 Task: Add a condition where "Hours since assignee update Is Ten" in recently solved tickets
Action: Mouse moved to (94, 375)
Screenshot: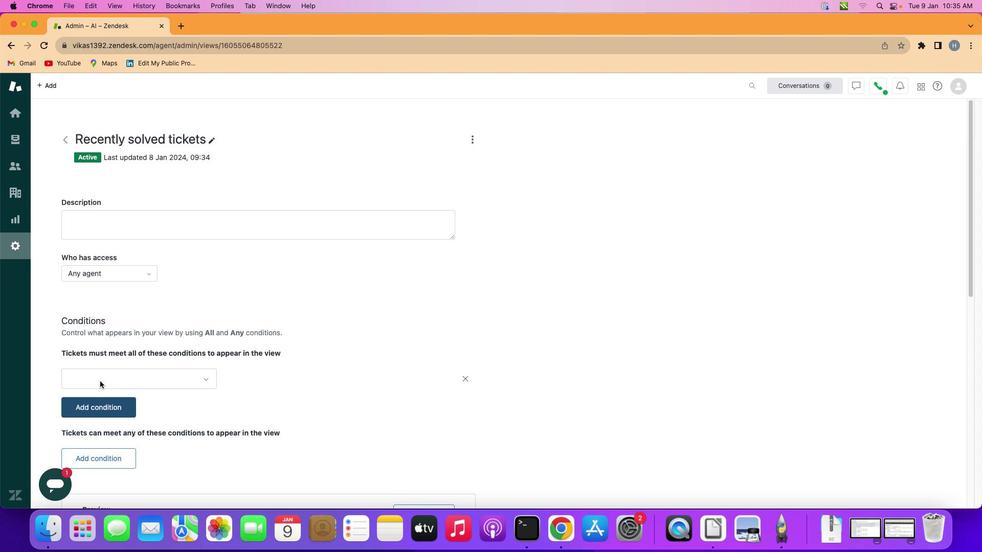 
Action: Mouse pressed left at (94, 375)
Screenshot: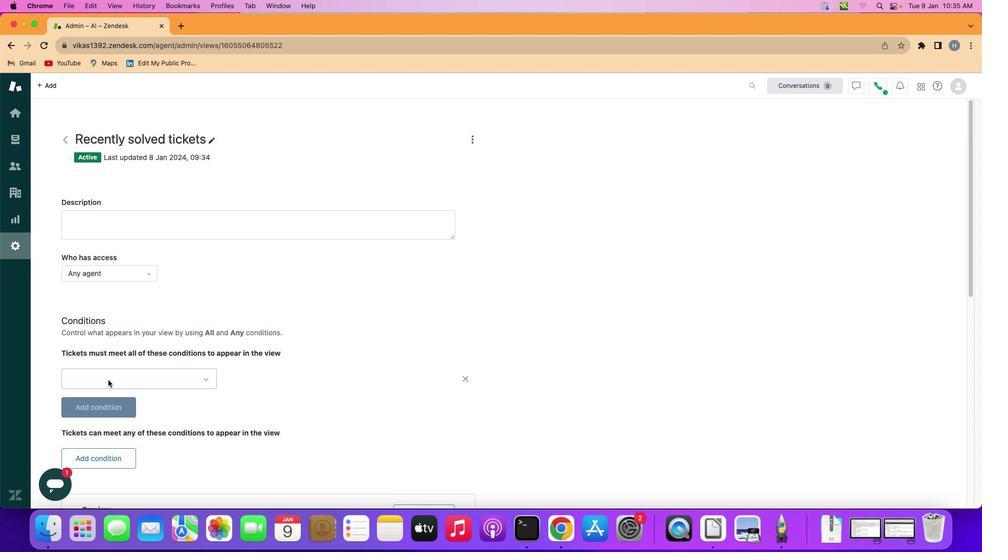 
Action: Mouse moved to (132, 370)
Screenshot: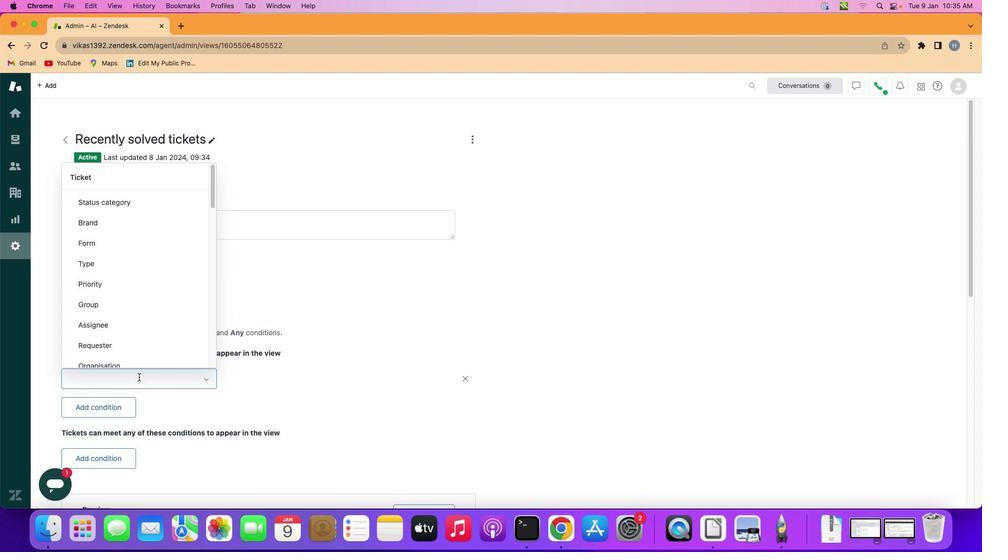 
Action: Mouse pressed left at (132, 370)
Screenshot: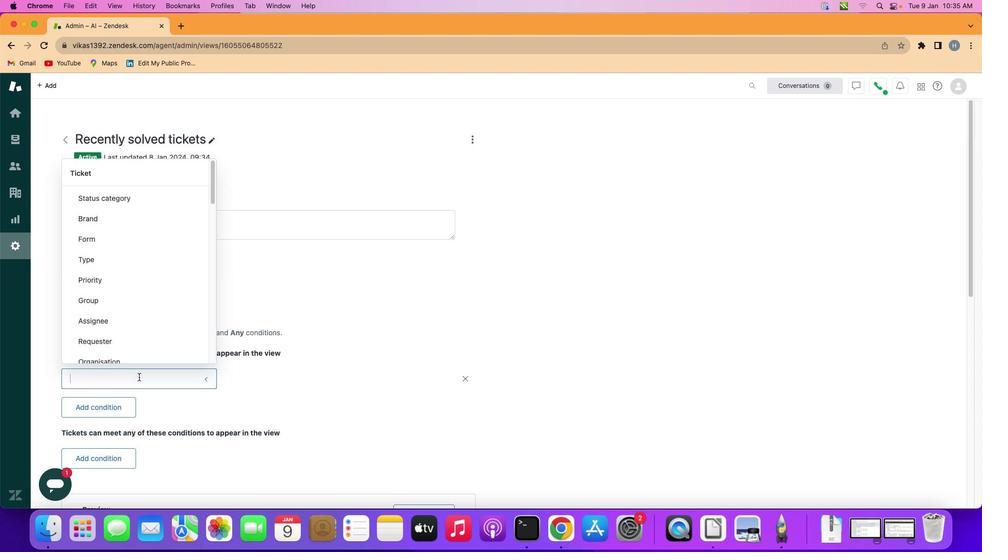 
Action: Mouse moved to (148, 282)
Screenshot: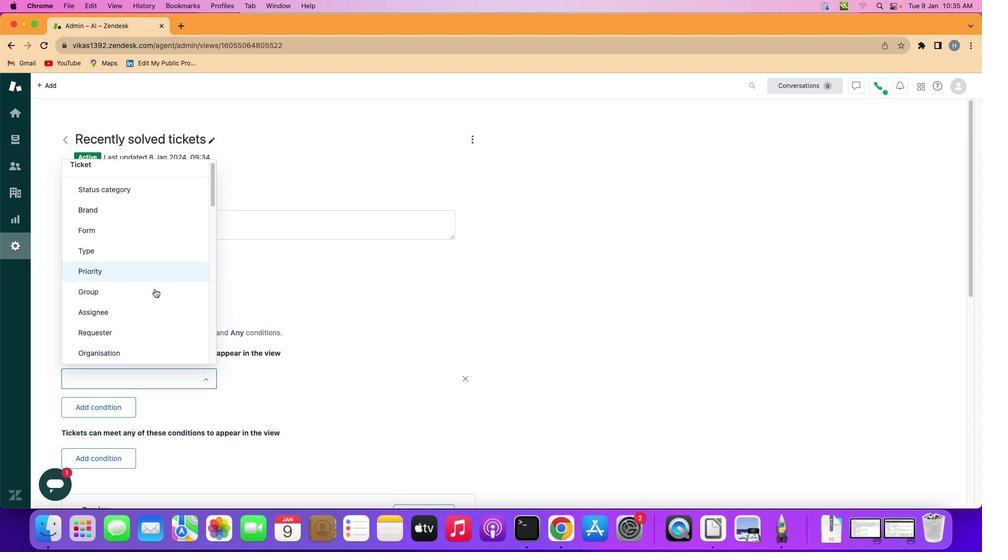 
Action: Mouse scrolled (148, 282) with delta (-5, -6)
Screenshot: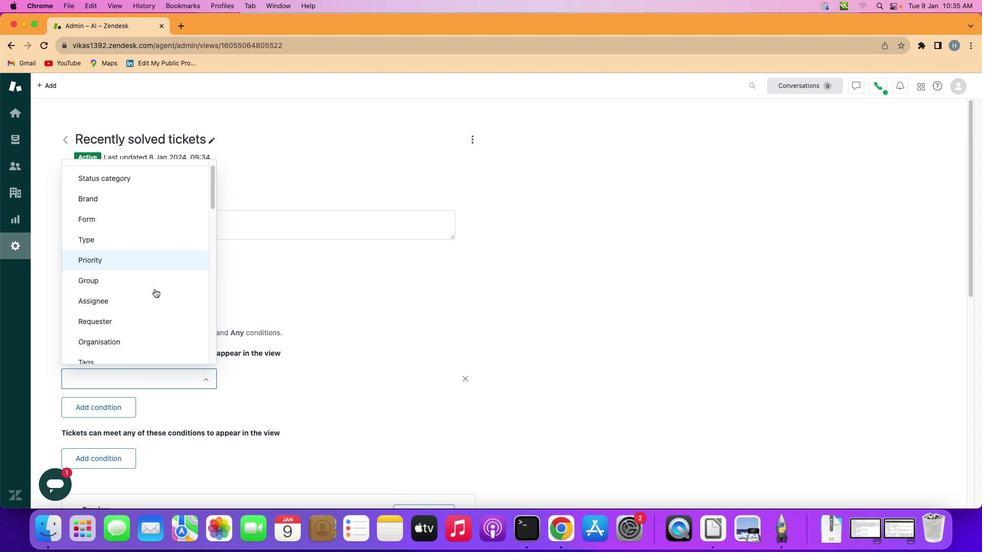 
Action: Mouse scrolled (148, 282) with delta (-5, -6)
Screenshot: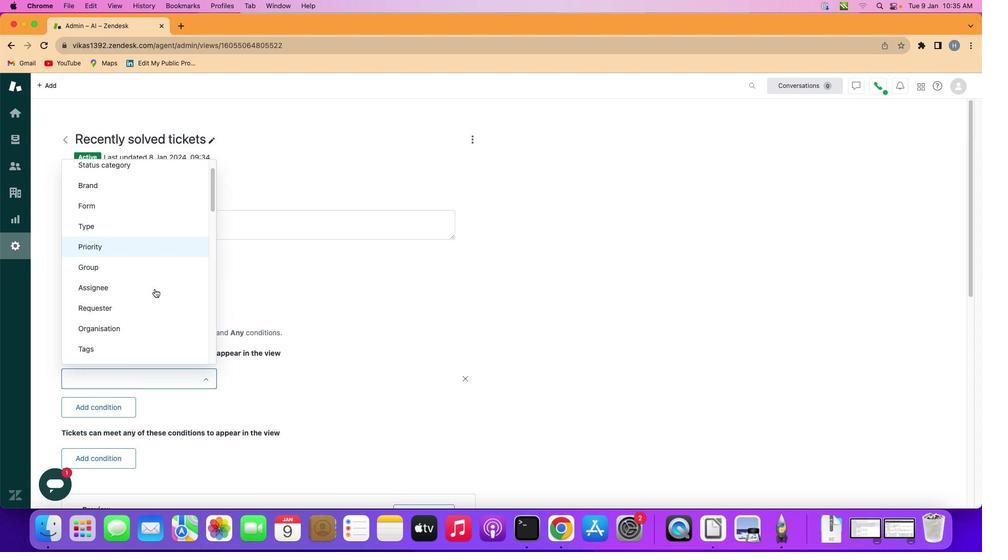 
Action: Mouse scrolled (148, 282) with delta (-5, -6)
Screenshot: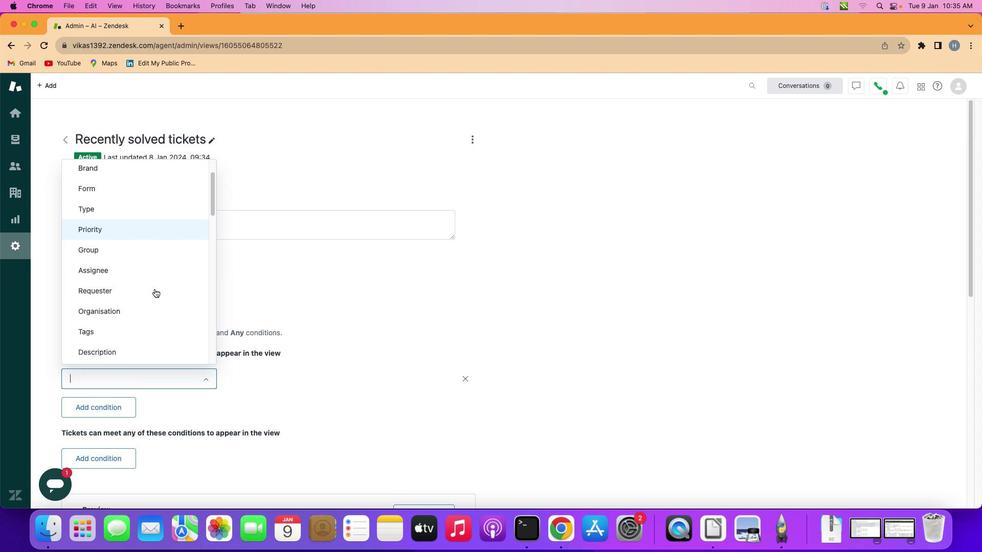 
Action: Mouse scrolled (148, 282) with delta (-5, -6)
Screenshot: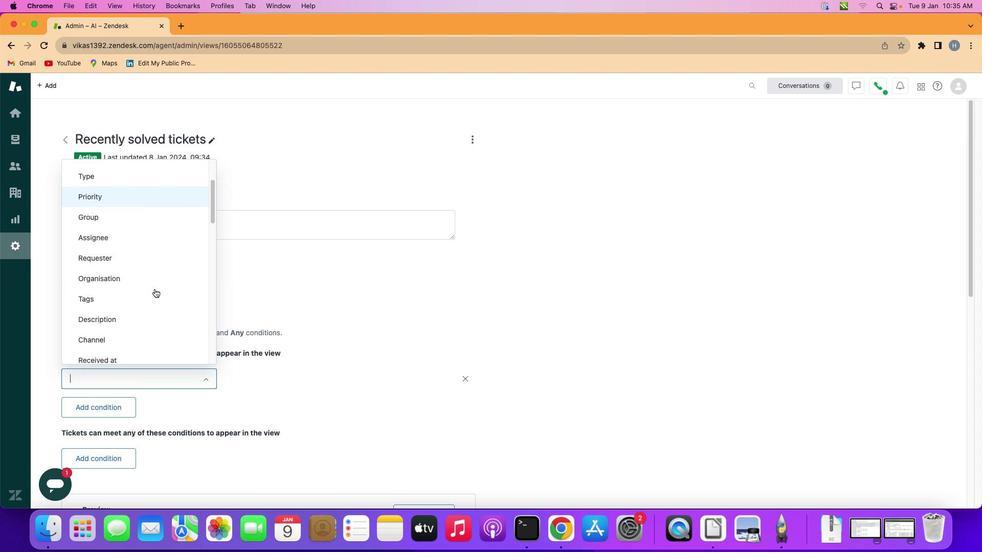 
Action: Mouse scrolled (148, 282) with delta (-5, -6)
Screenshot: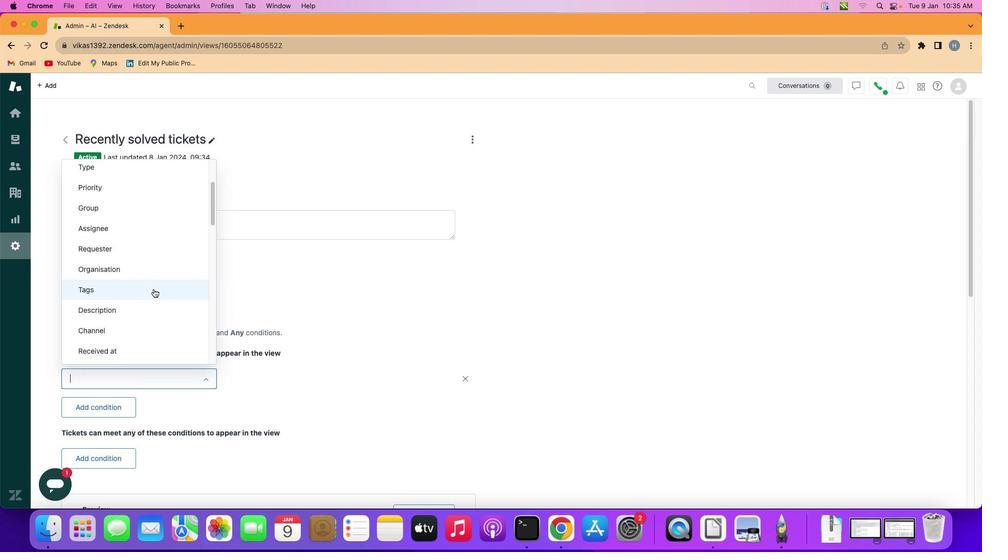 
Action: Mouse moved to (147, 282)
Screenshot: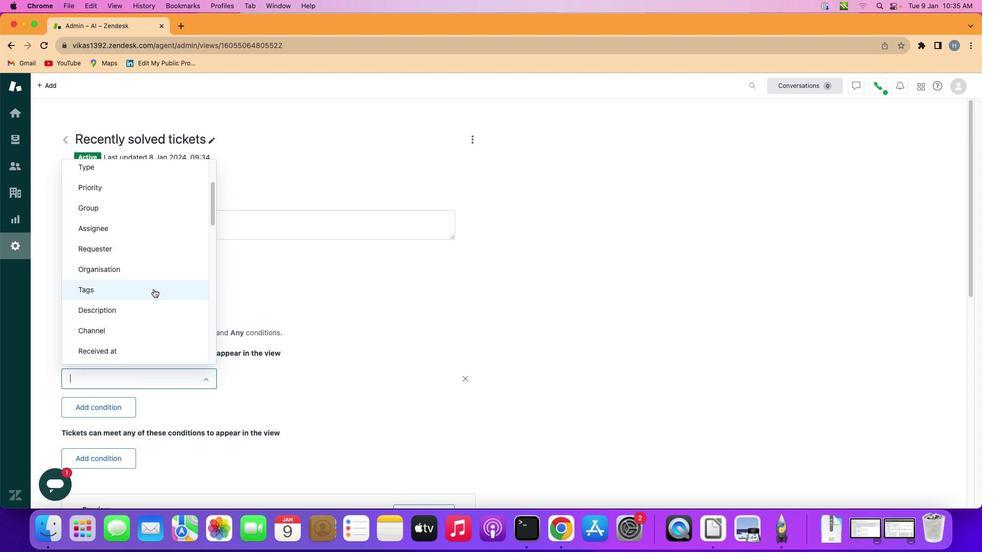 
Action: Mouse scrolled (147, 282) with delta (-5, -6)
Screenshot: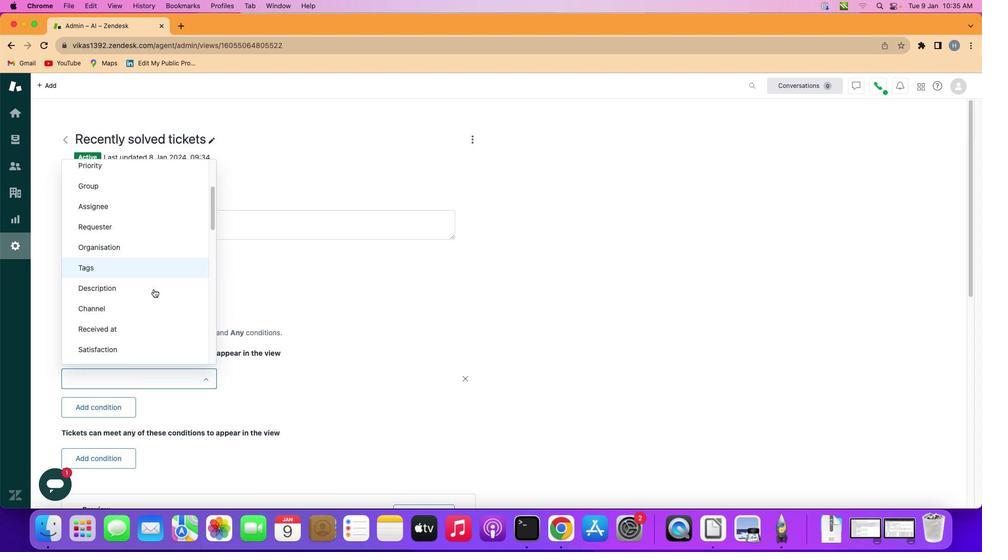 
Action: Mouse scrolled (147, 282) with delta (-5, -6)
Screenshot: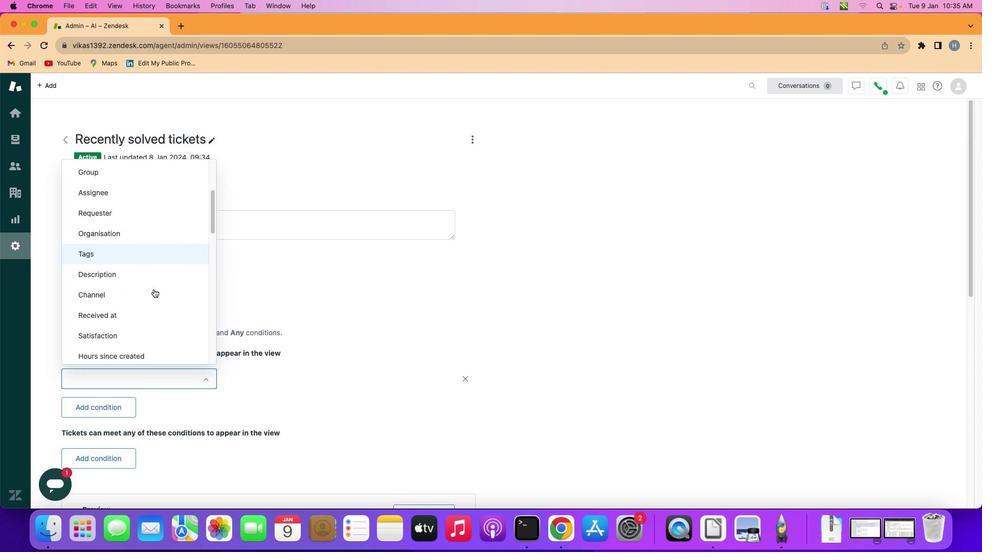 
Action: Mouse scrolled (147, 282) with delta (-5, -6)
Screenshot: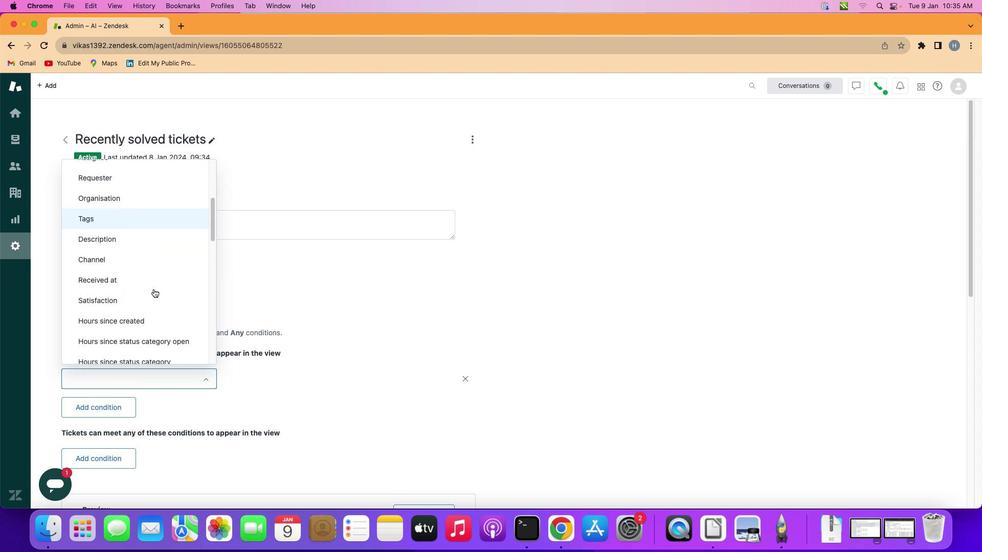 
Action: Mouse scrolled (147, 282) with delta (-5, -6)
Screenshot: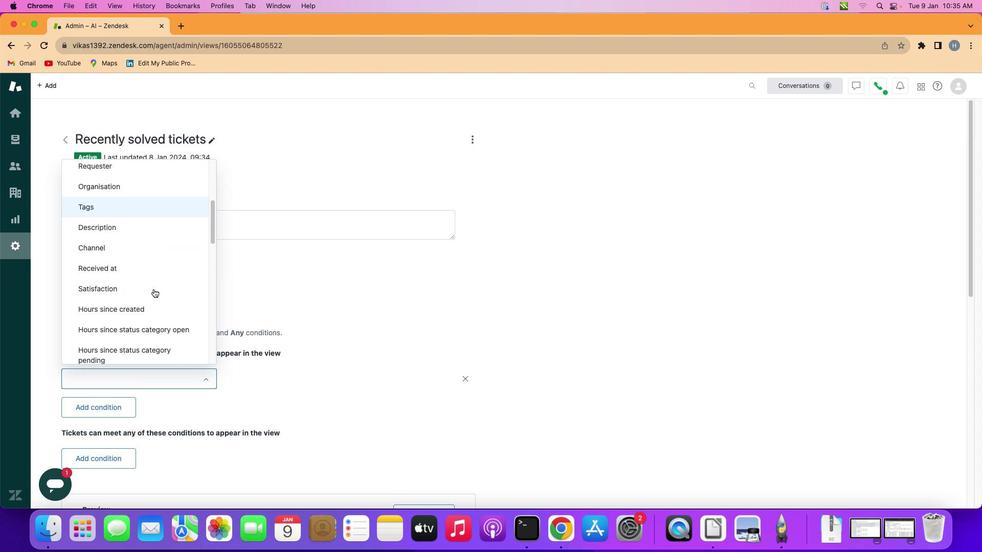 
Action: Mouse moved to (148, 281)
Screenshot: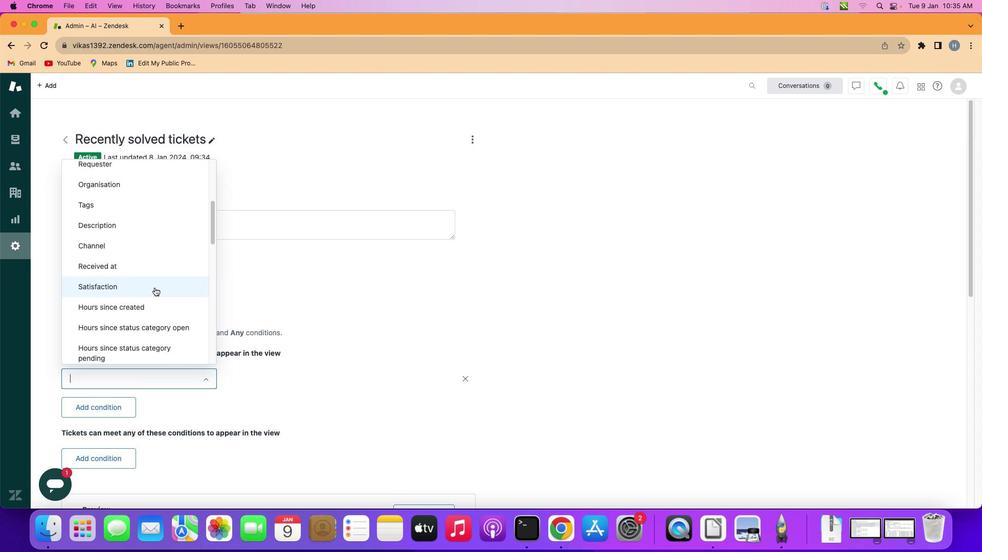 
Action: Mouse scrolled (148, 281) with delta (-5, -6)
Screenshot: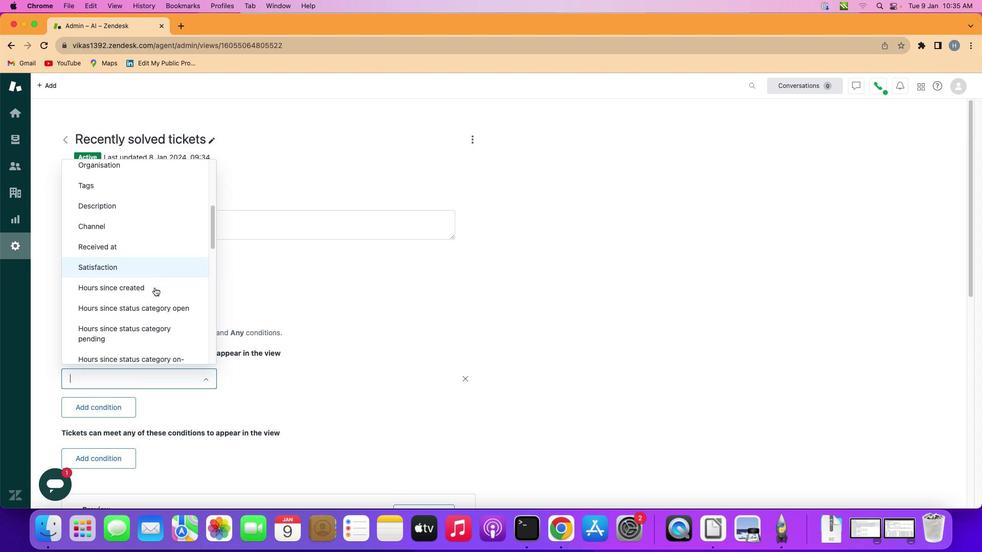
Action: Mouse scrolled (148, 281) with delta (-5, -6)
Screenshot: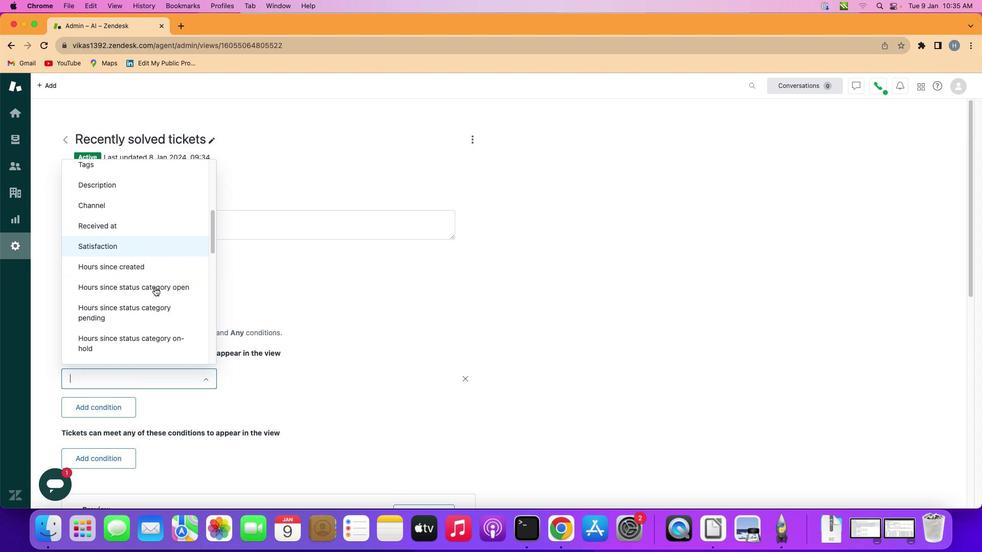 
Action: Mouse scrolled (148, 281) with delta (-5, -6)
Screenshot: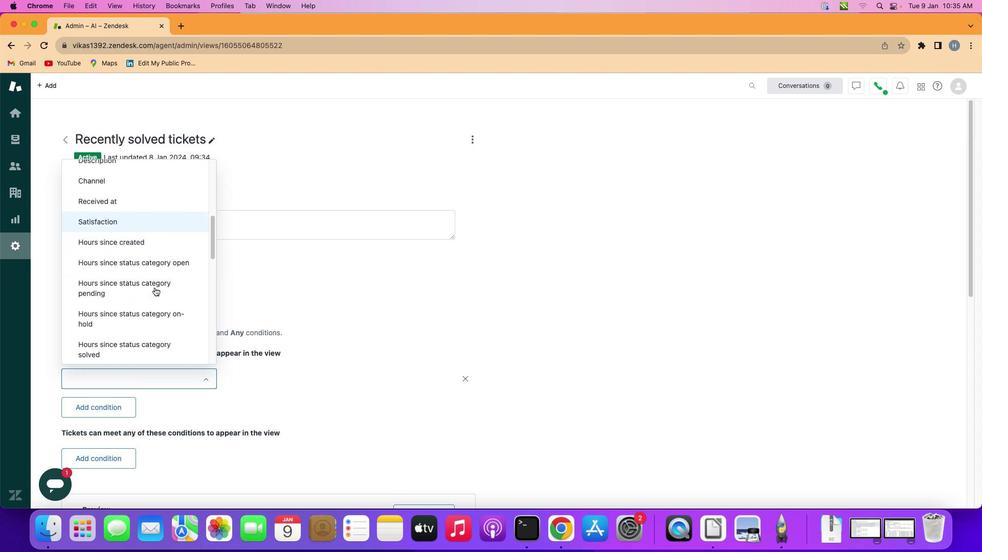 
Action: Mouse scrolled (148, 281) with delta (-5, -6)
Screenshot: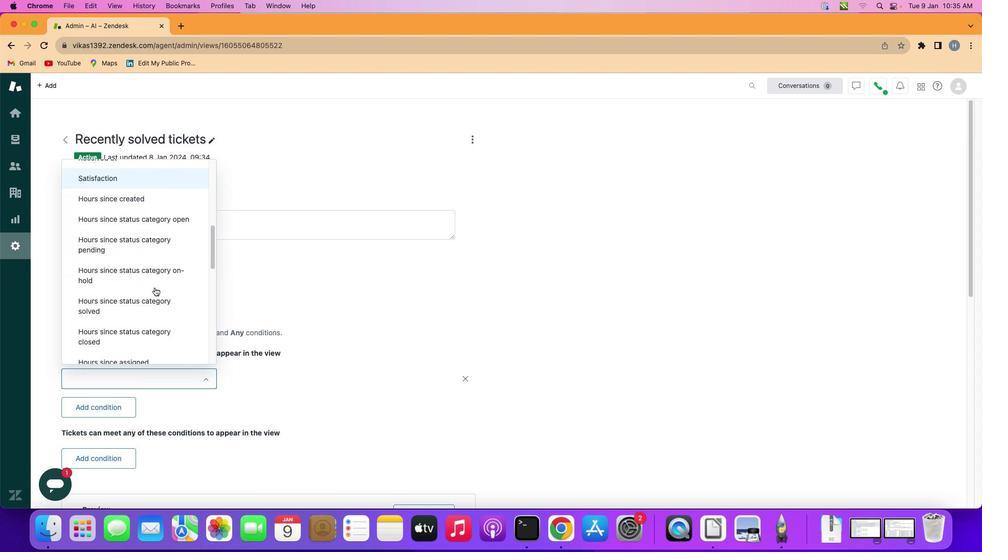
Action: Mouse scrolled (148, 281) with delta (-5, -6)
Screenshot: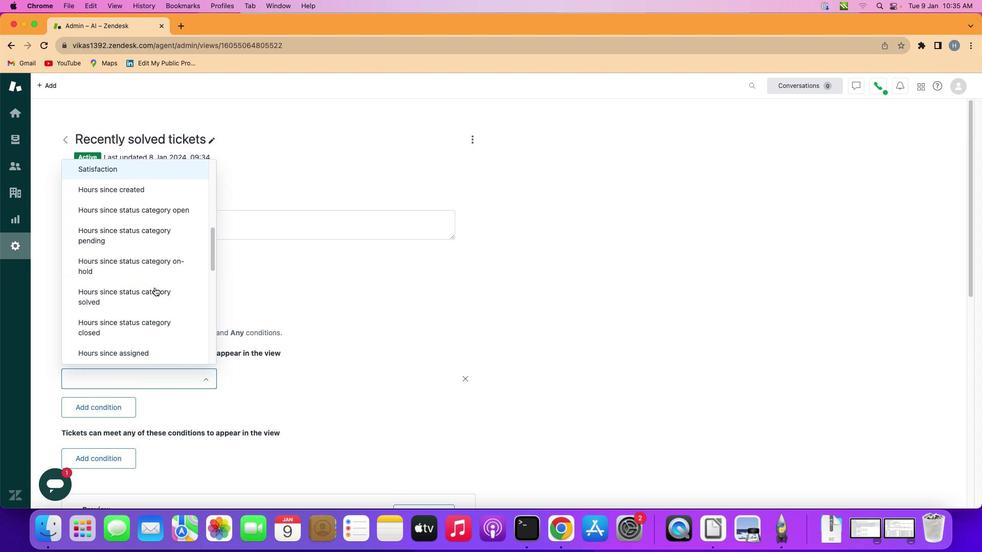 
Action: Mouse moved to (148, 281)
Screenshot: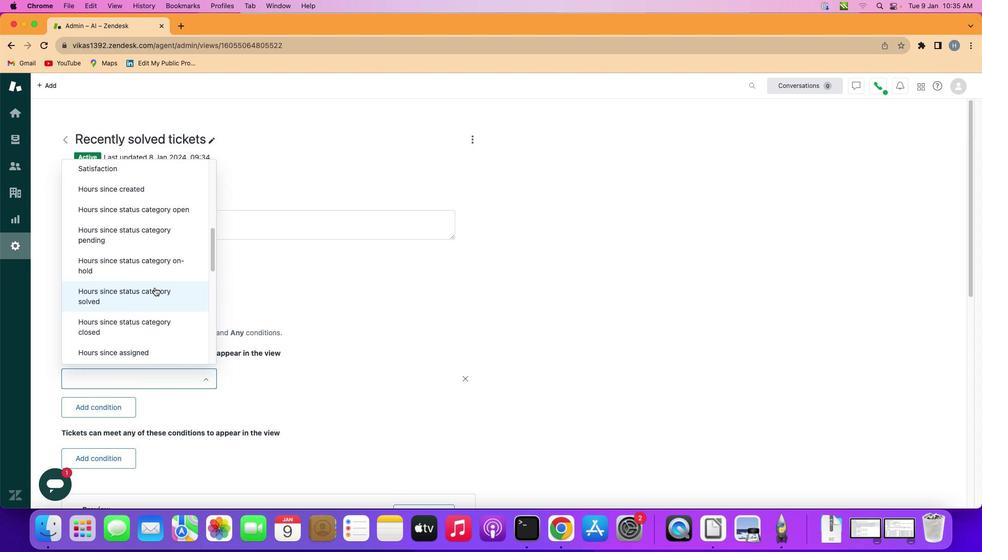 
Action: Mouse scrolled (148, 281) with delta (-5, -6)
Screenshot: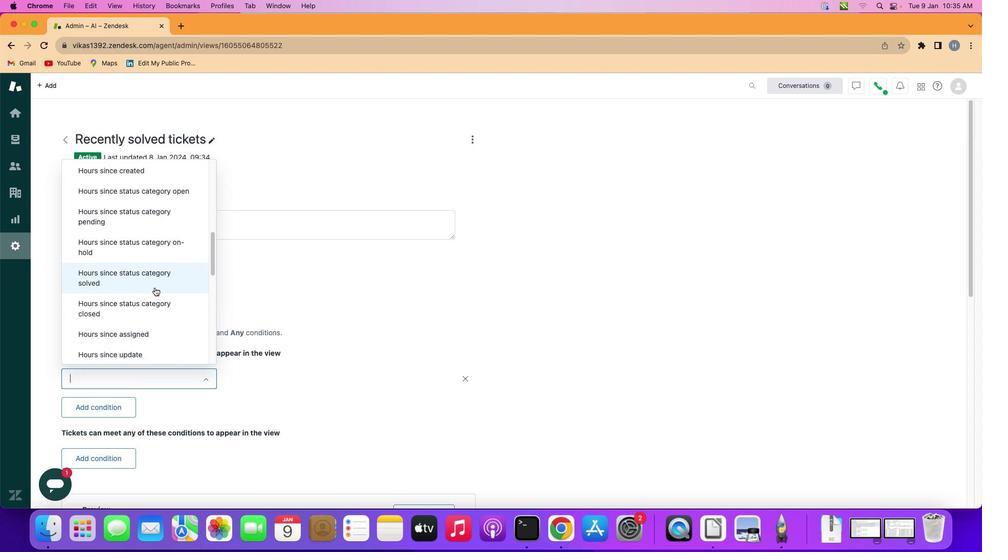 
Action: Mouse scrolled (148, 281) with delta (-5, -6)
Screenshot: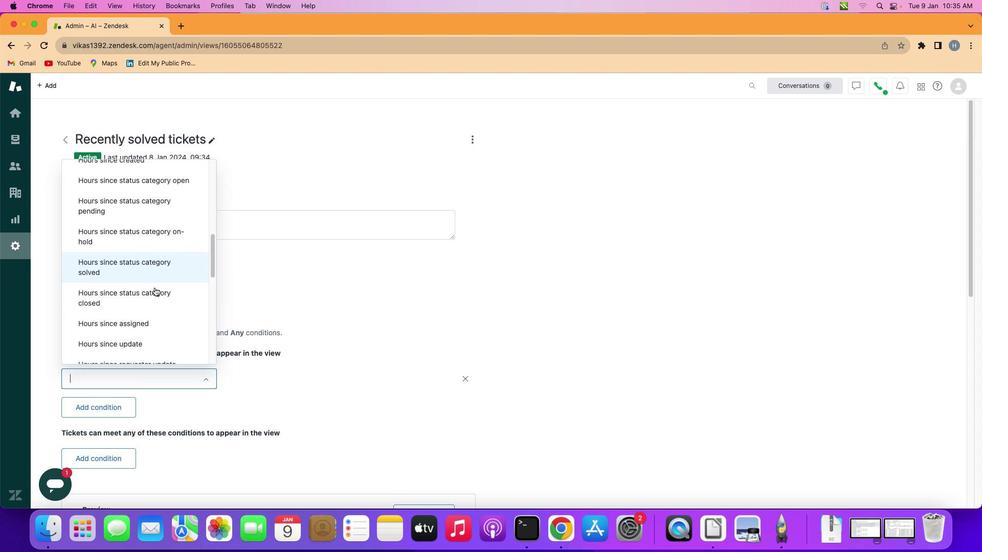 
Action: Mouse scrolled (148, 281) with delta (-5, -6)
Screenshot: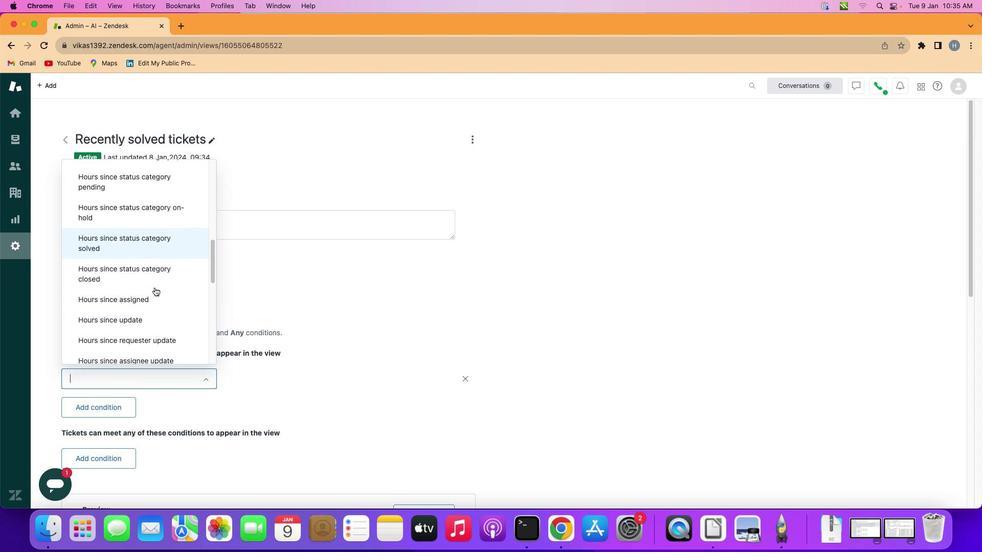 
Action: Mouse scrolled (148, 281) with delta (-5, -6)
Screenshot: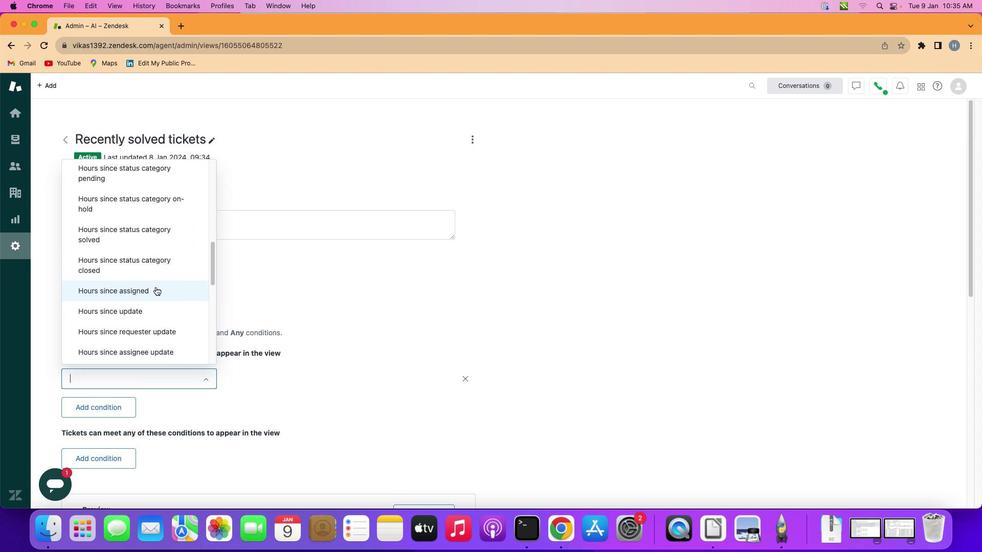 
Action: Mouse moved to (150, 279)
Screenshot: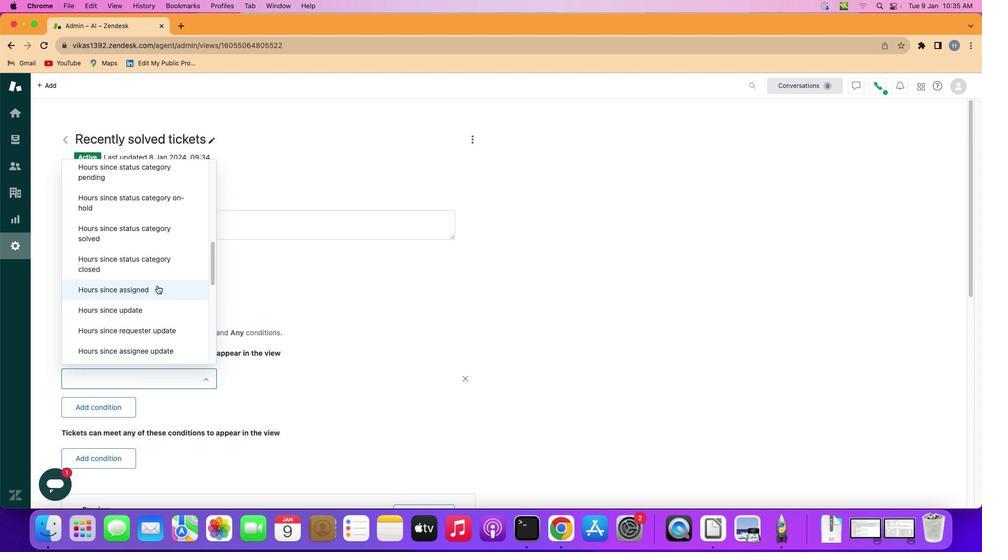 
Action: Mouse scrolled (150, 279) with delta (-5, -6)
Screenshot: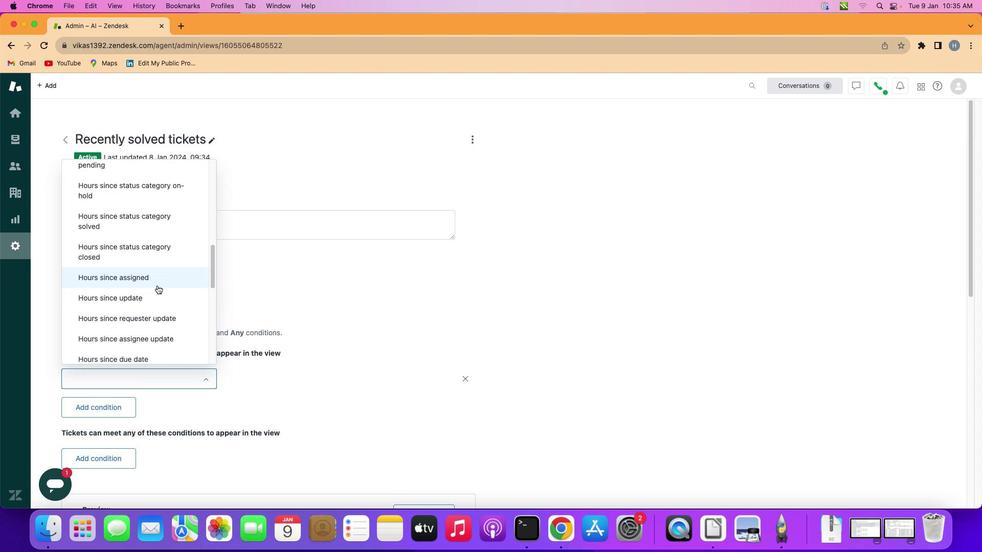
Action: Mouse scrolled (150, 279) with delta (-5, -6)
Screenshot: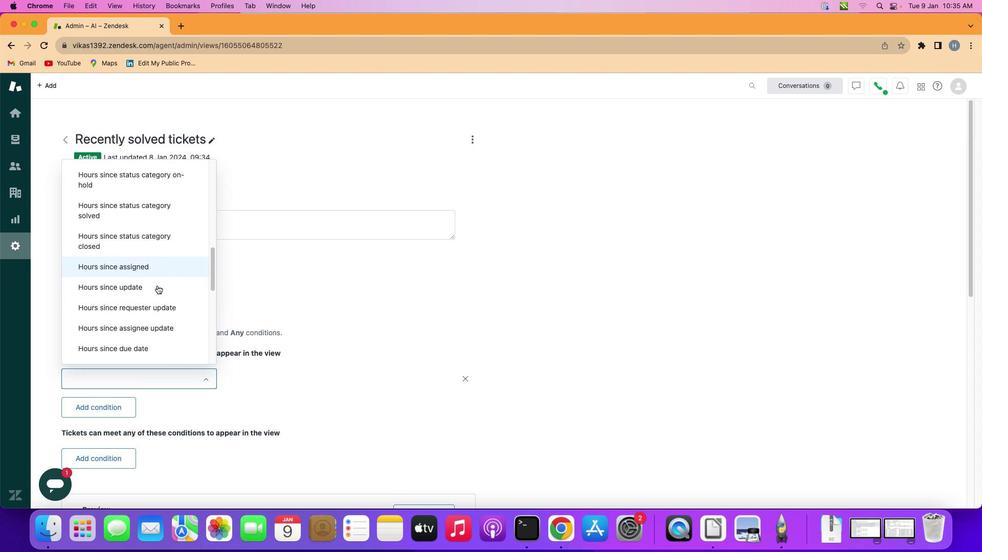 
Action: Mouse scrolled (150, 279) with delta (-5, -6)
Screenshot: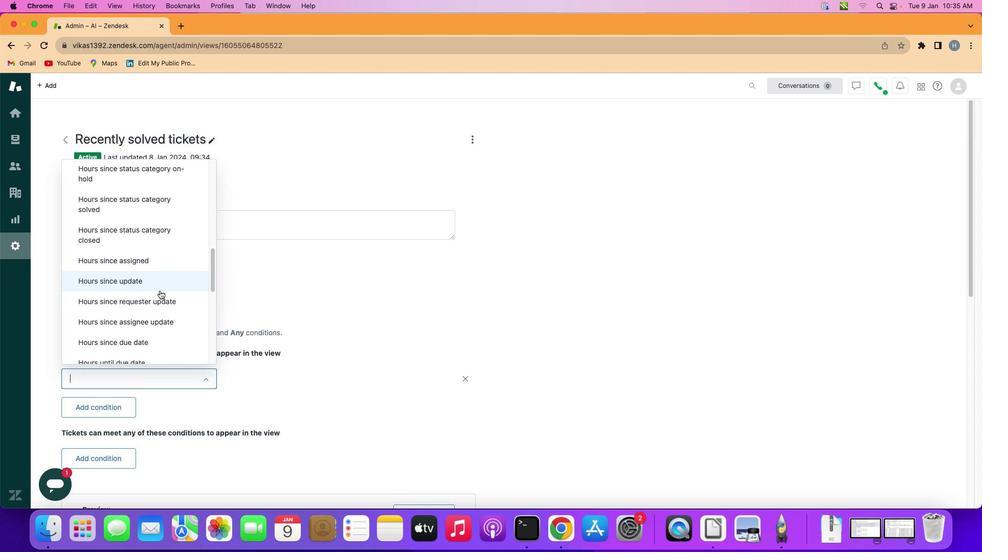 
Action: Mouse moved to (149, 315)
Screenshot: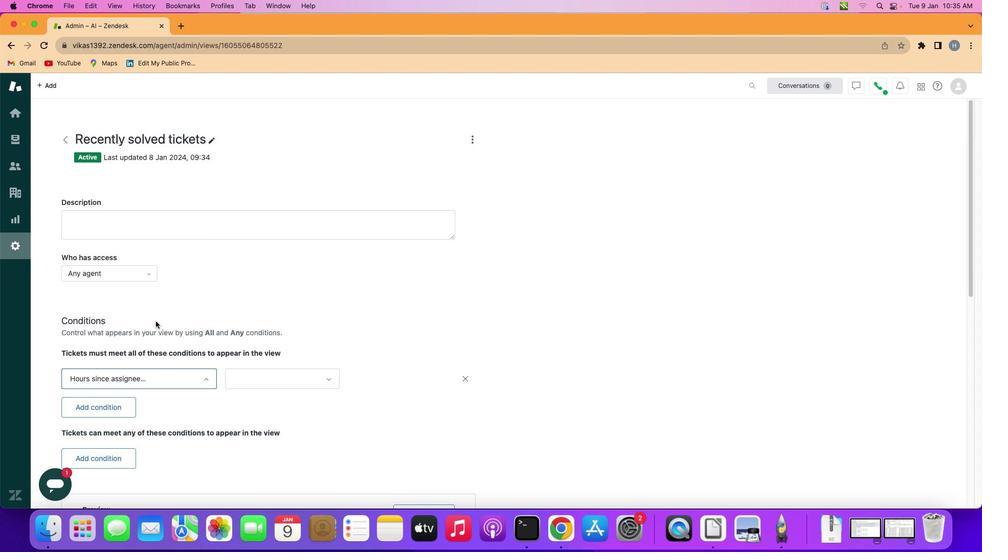 
Action: Mouse pressed left at (149, 315)
Screenshot: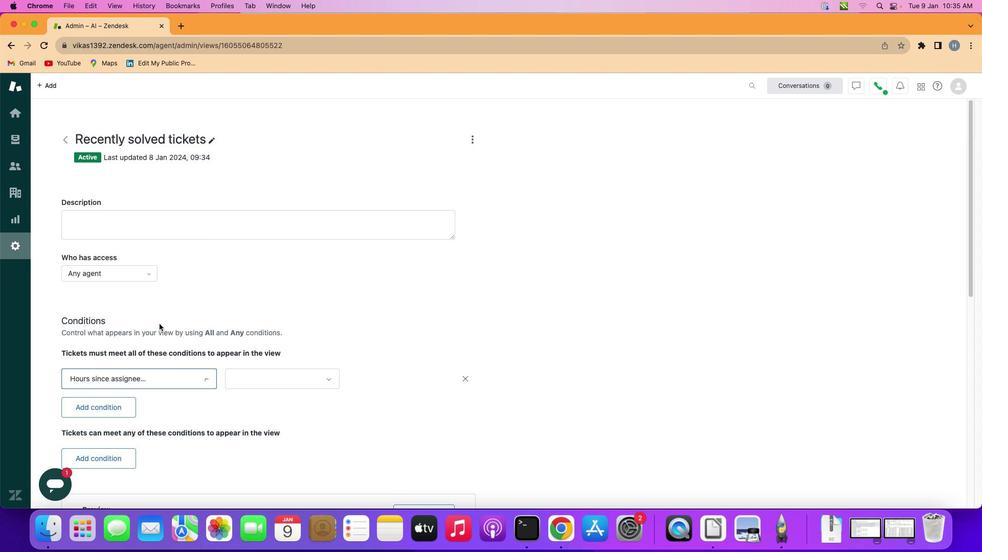 
Action: Mouse moved to (289, 371)
Screenshot: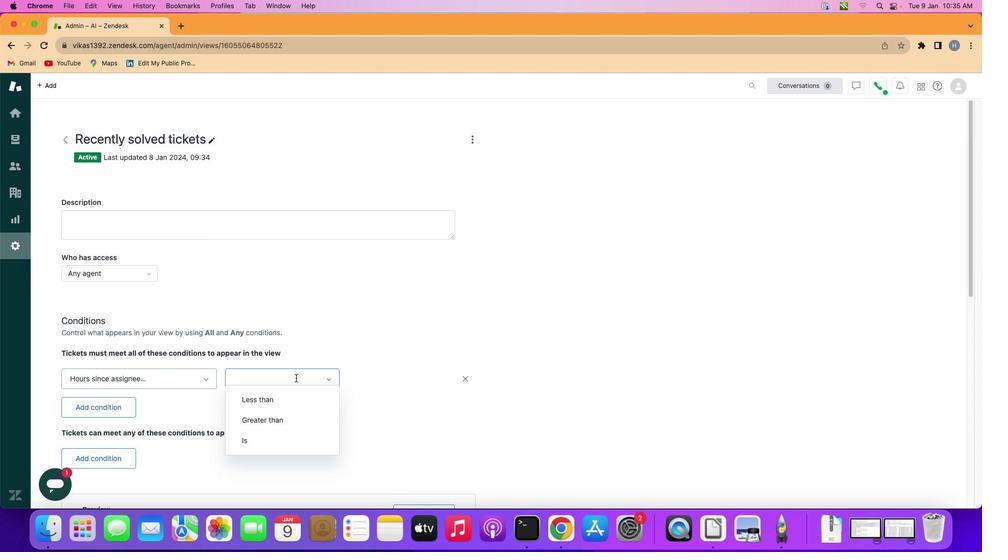 
Action: Mouse pressed left at (289, 371)
Screenshot: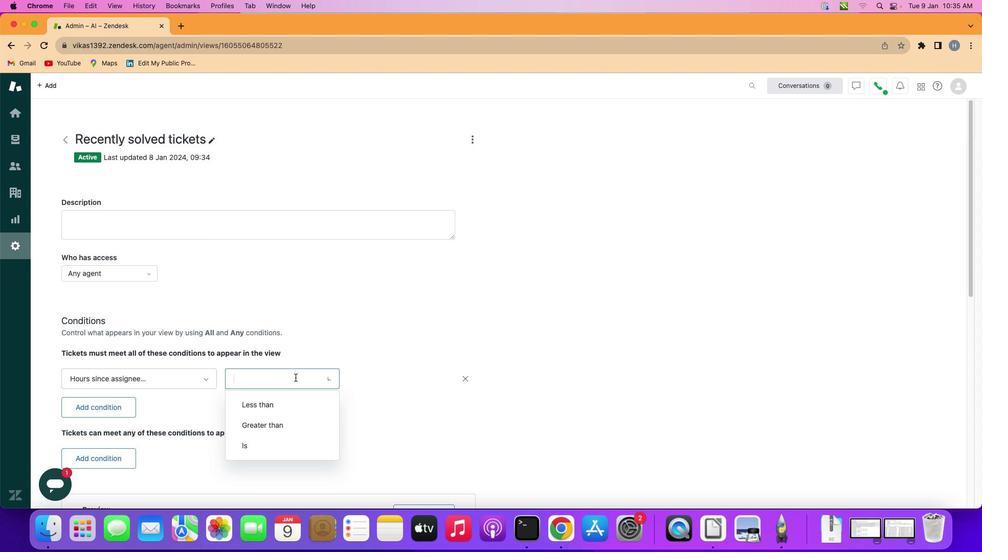 
Action: Mouse moved to (262, 435)
Screenshot: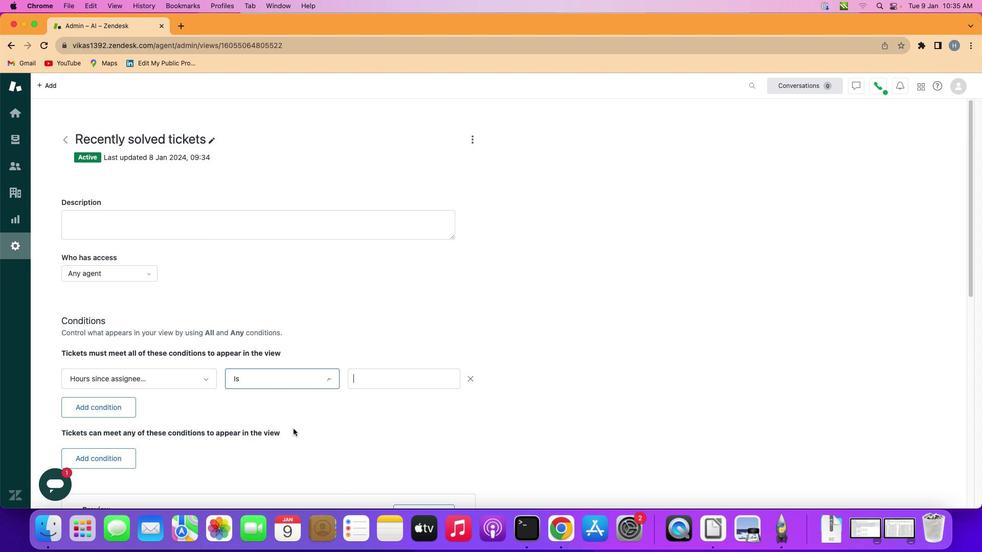 
Action: Mouse pressed left at (262, 435)
Screenshot: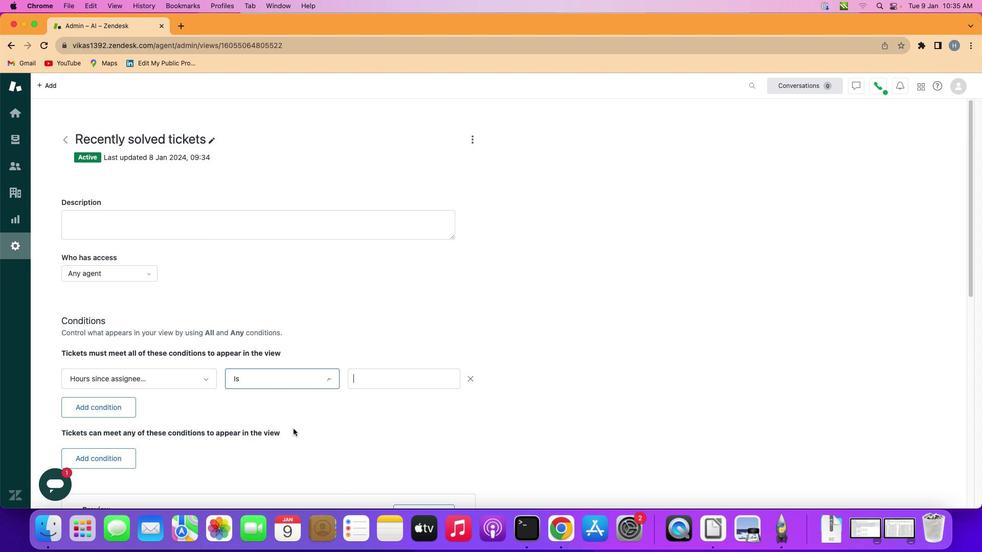 
Action: Mouse moved to (388, 376)
Screenshot: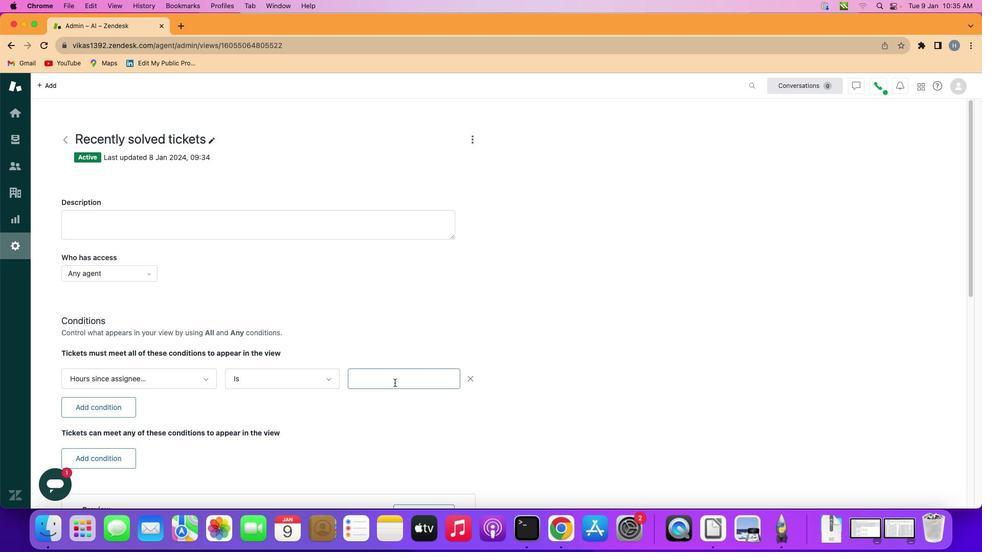 
Action: Mouse pressed left at (388, 376)
Screenshot: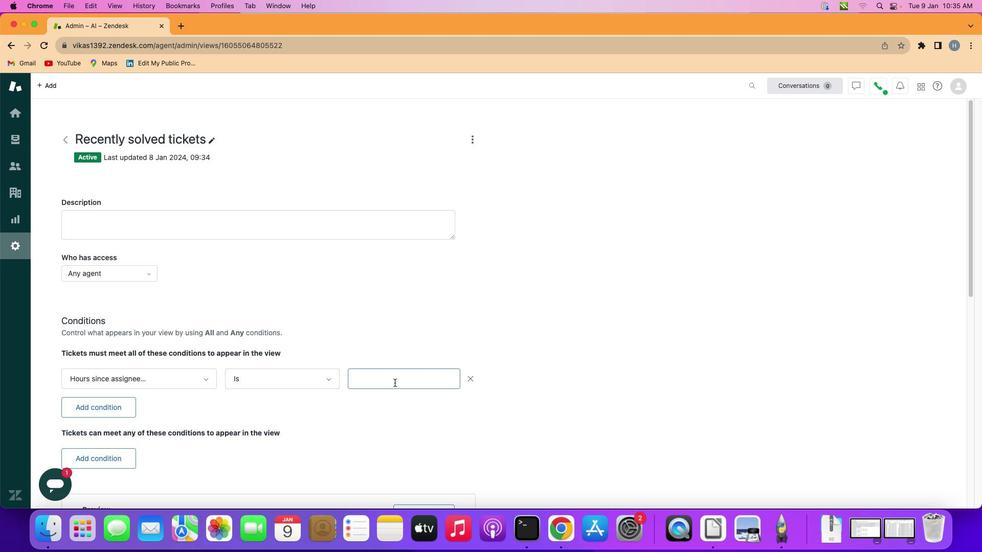 
Action: Mouse moved to (388, 376)
Screenshot: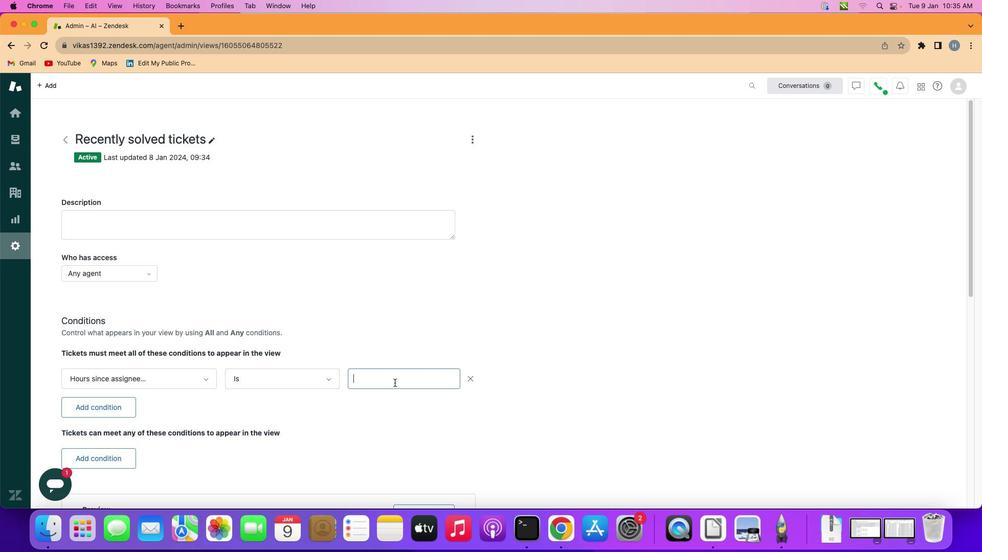 
Action: Key pressed Key.shift't''e''n'
Screenshot: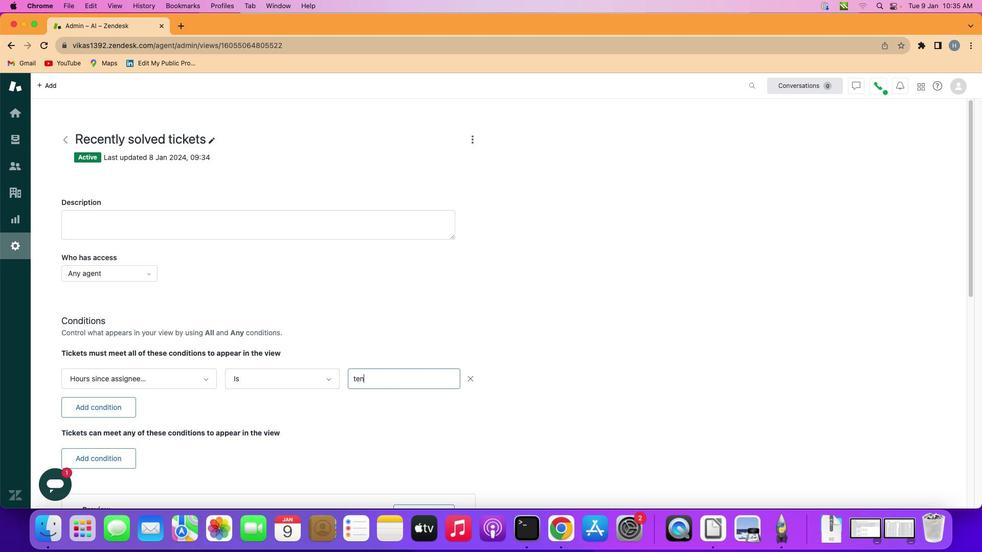 
Action: Mouse moved to (390, 373)
Screenshot: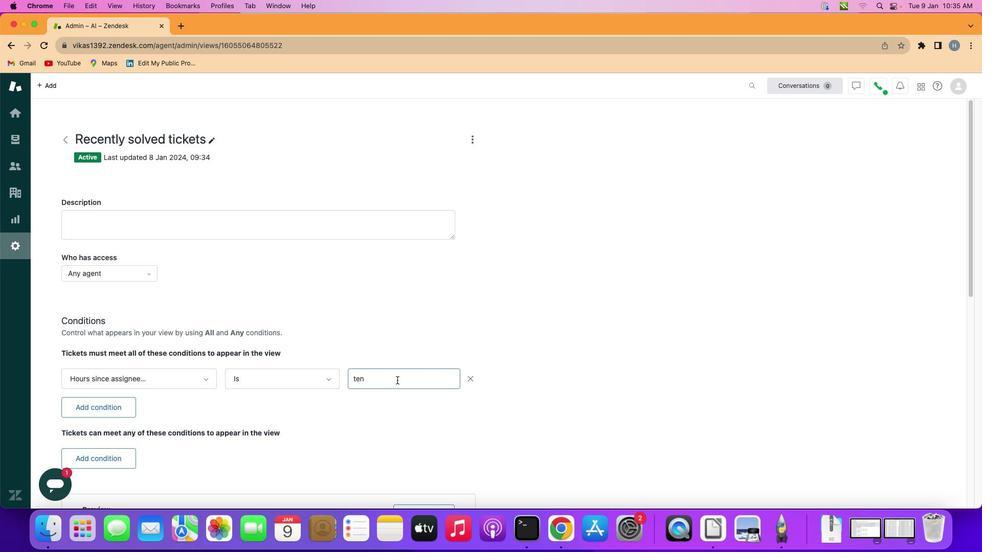 
